 Task: Add Dark Chocolate Cashews to the cart.
Action: Mouse moved to (18, 54)
Screenshot: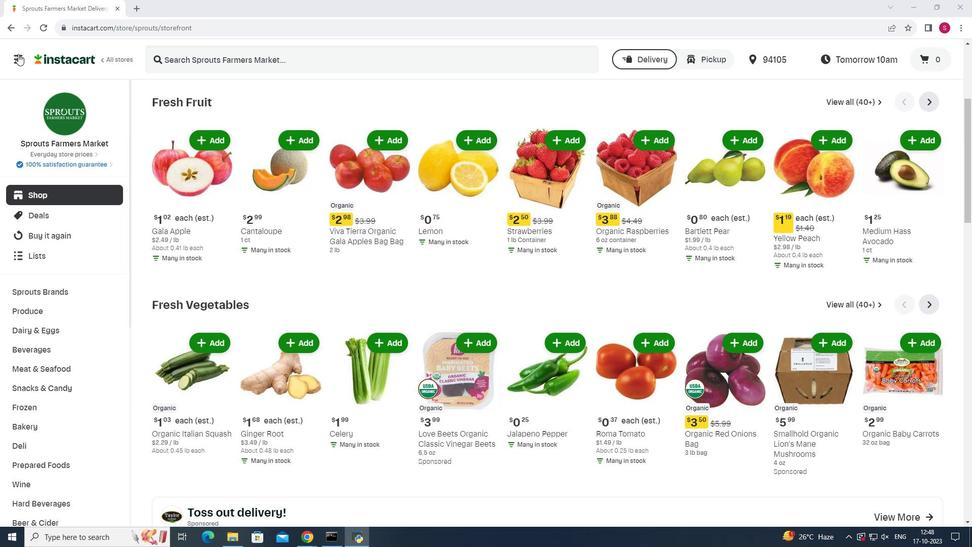 
Action: Mouse pressed left at (18, 54)
Screenshot: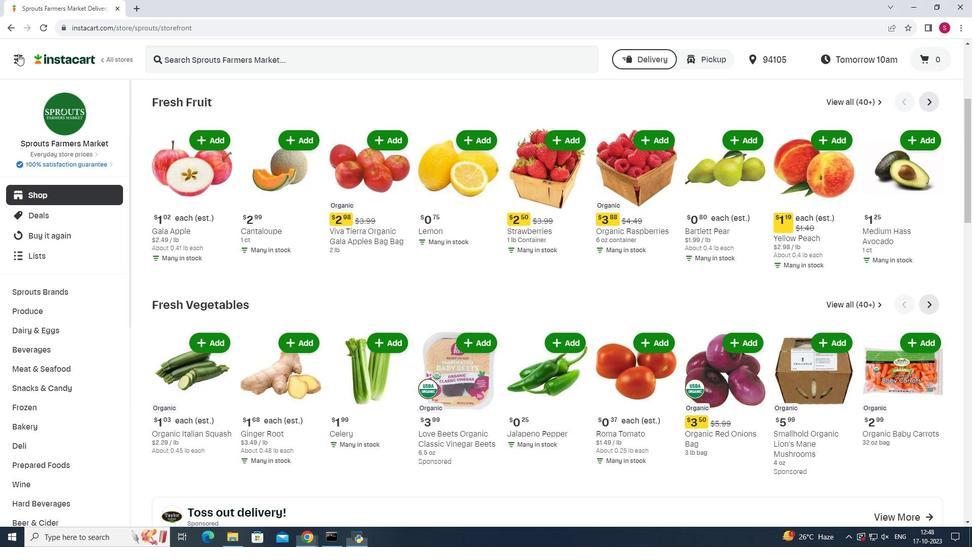 
Action: Mouse moved to (64, 269)
Screenshot: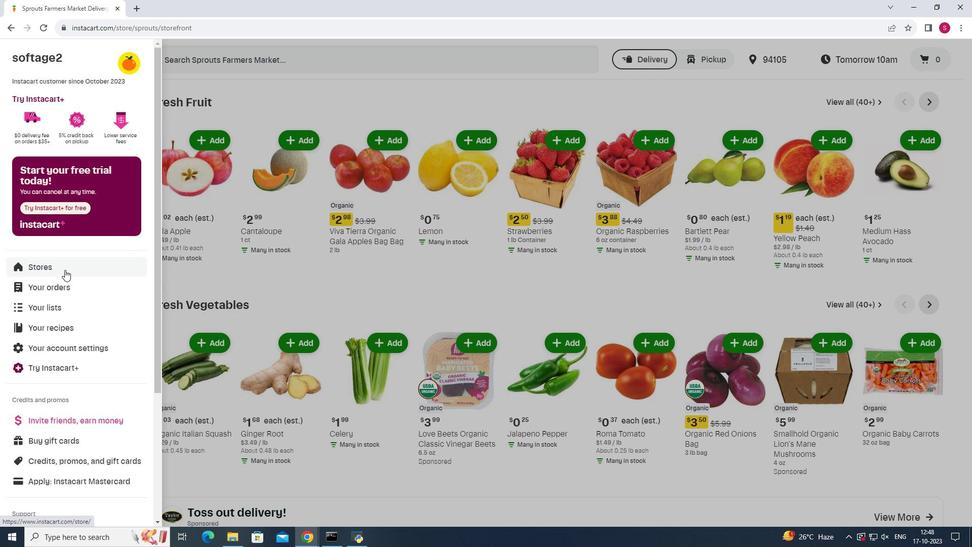 
Action: Mouse pressed left at (64, 269)
Screenshot: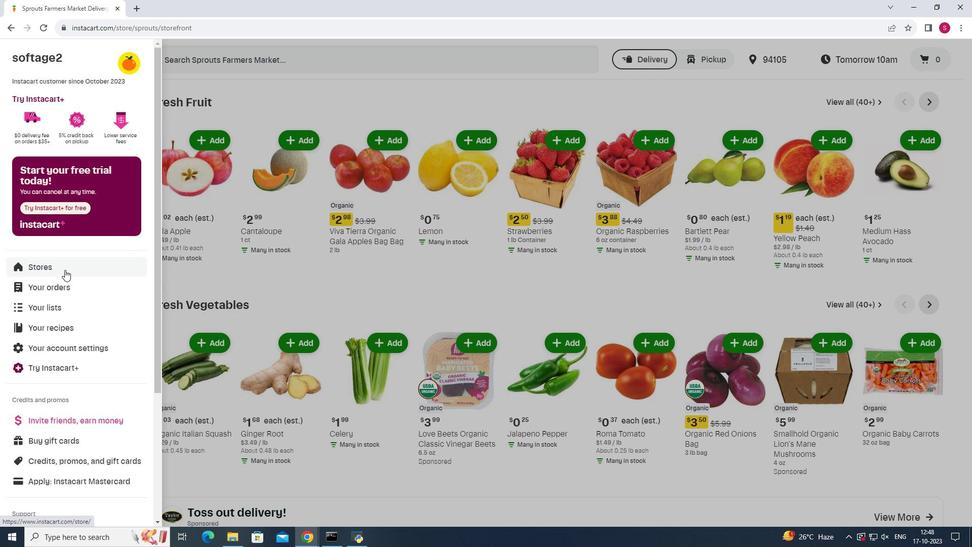 
Action: Mouse moved to (240, 89)
Screenshot: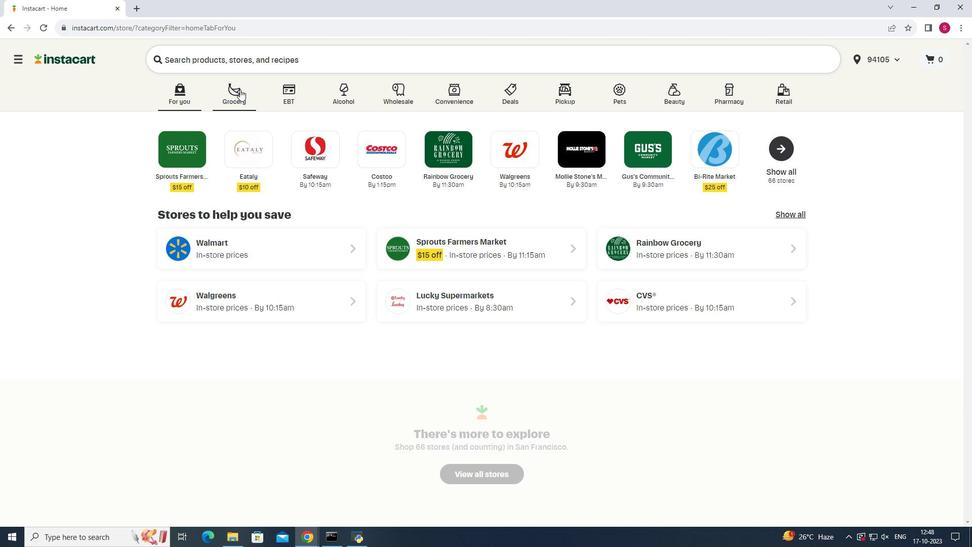 
Action: Mouse pressed left at (240, 89)
Screenshot: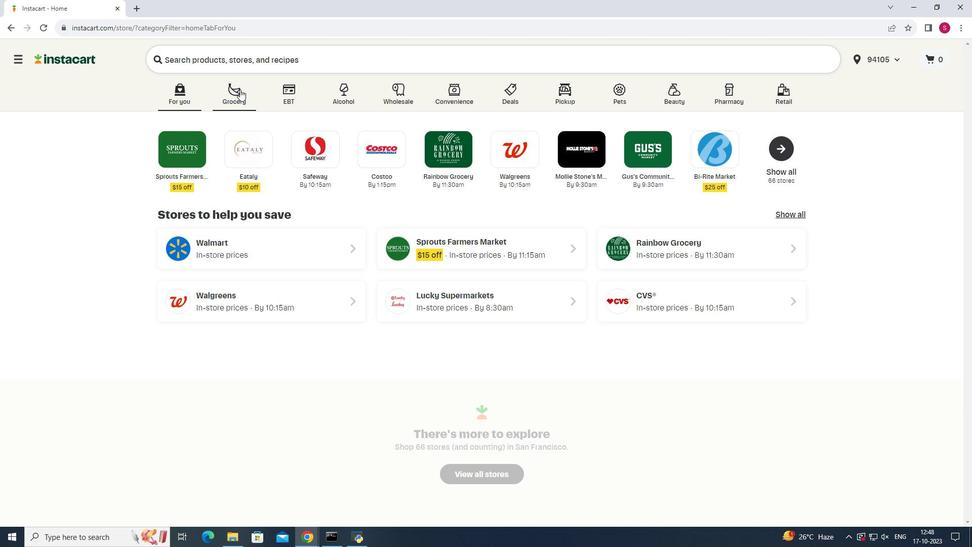 
Action: Mouse moved to (701, 137)
Screenshot: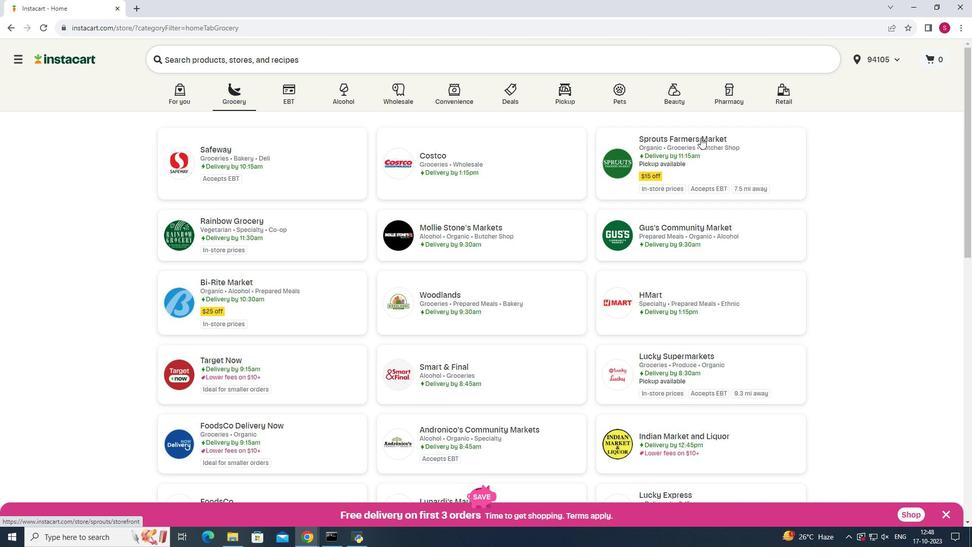 
Action: Mouse pressed left at (701, 137)
Screenshot: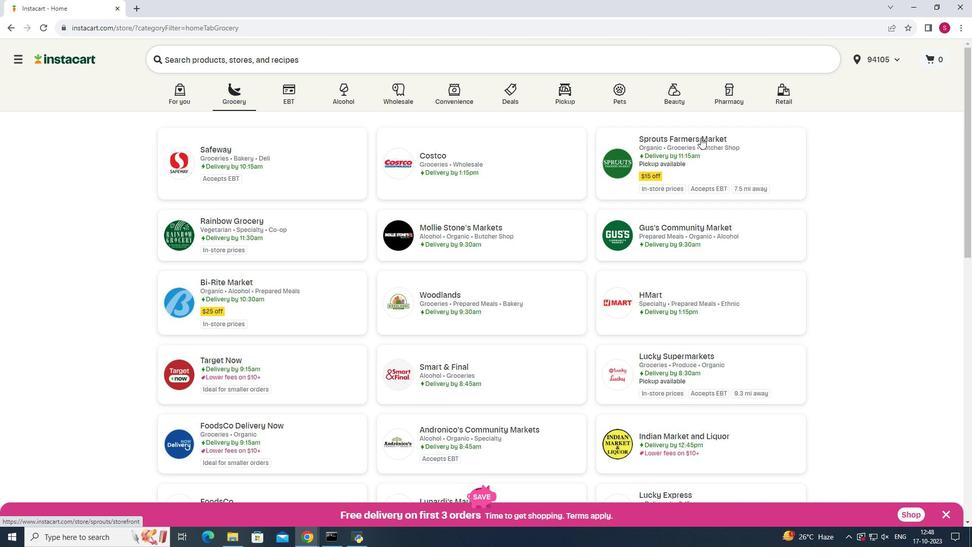 
Action: Mouse moved to (66, 386)
Screenshot: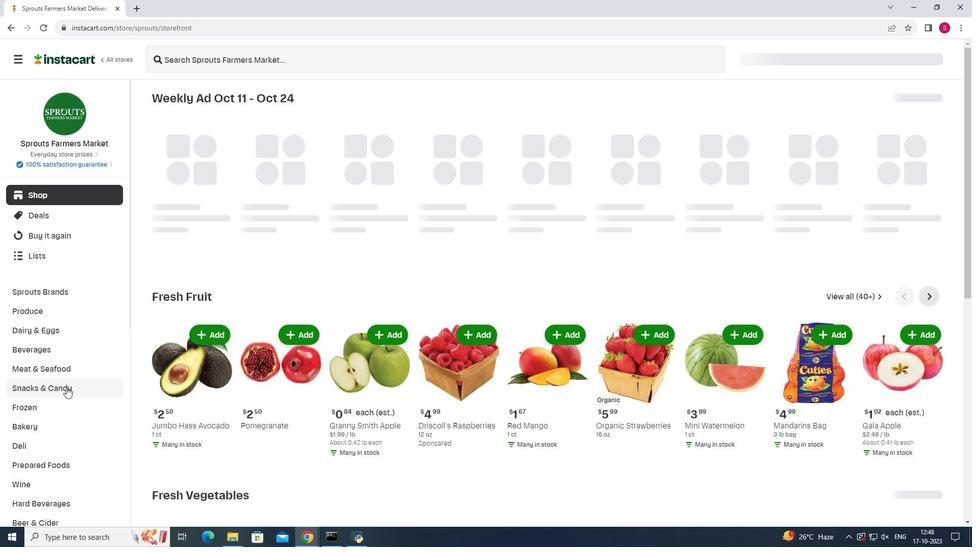
Action: Mouse pressed left at (66, 386)
Screenshot: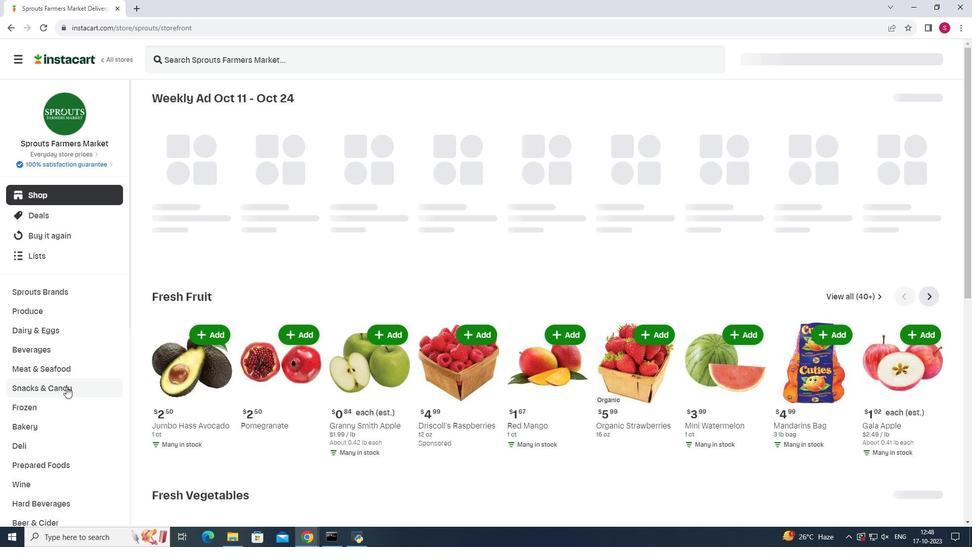 
Action: Mouse moved to (296, 124)
Screenshot: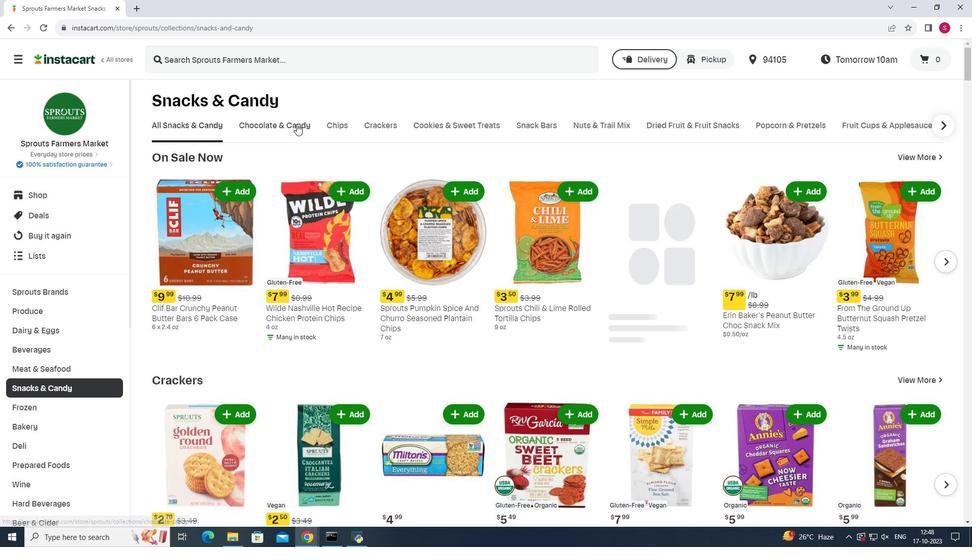 
Action: Mouse pressed left at (296, 124)
Screenshot: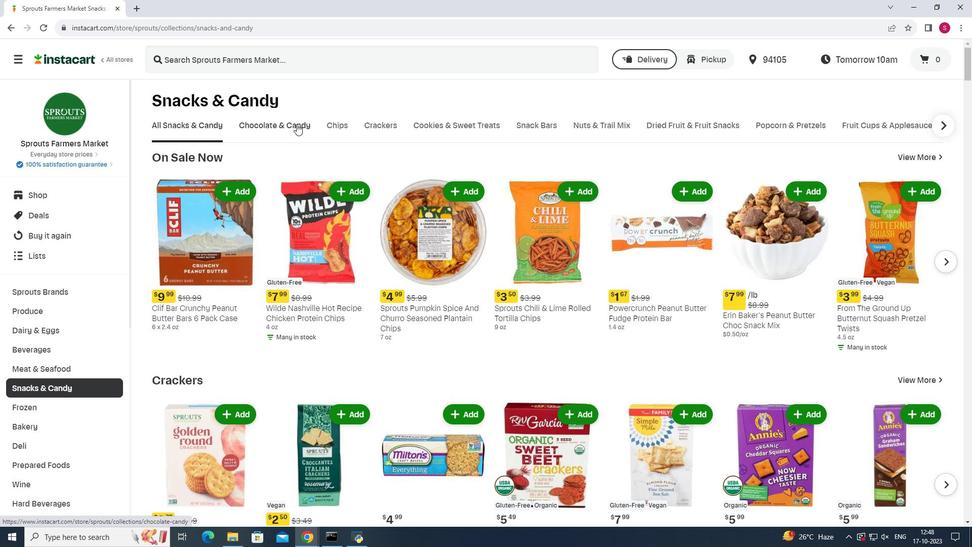 
Action: Mouse moved to (263, 168)
Screenshot: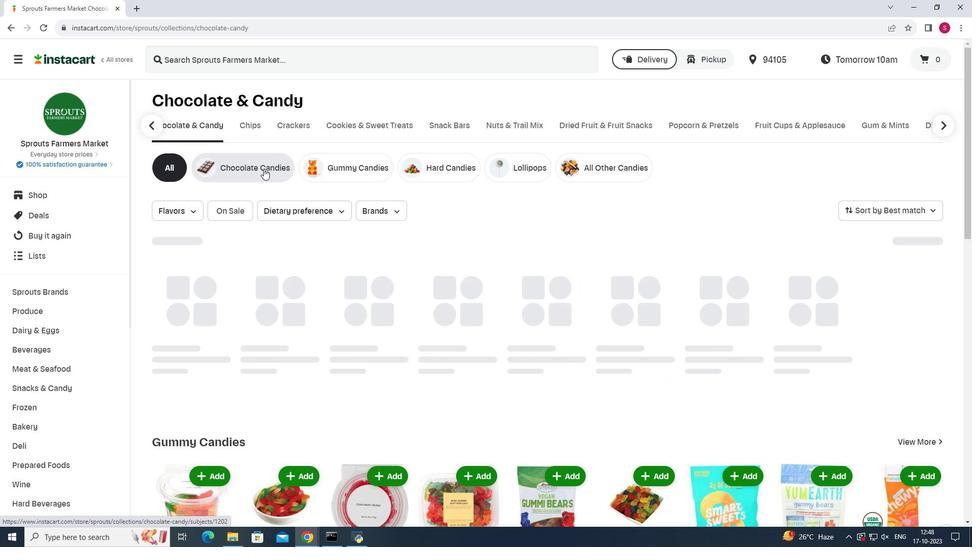 
Action: Mouse pressed left at (263, 168)
Screenshot: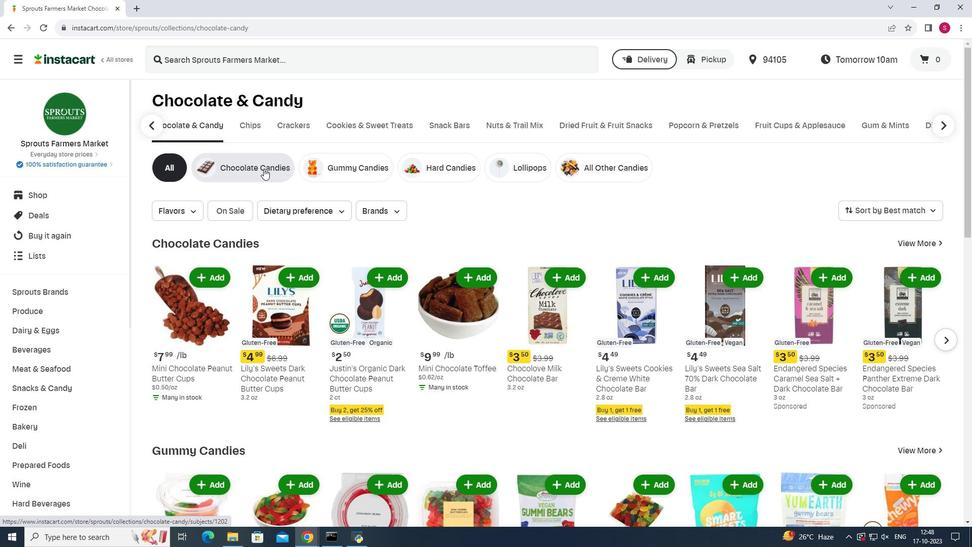 
Action: Mouse moved to (374, 58)
Screenshot: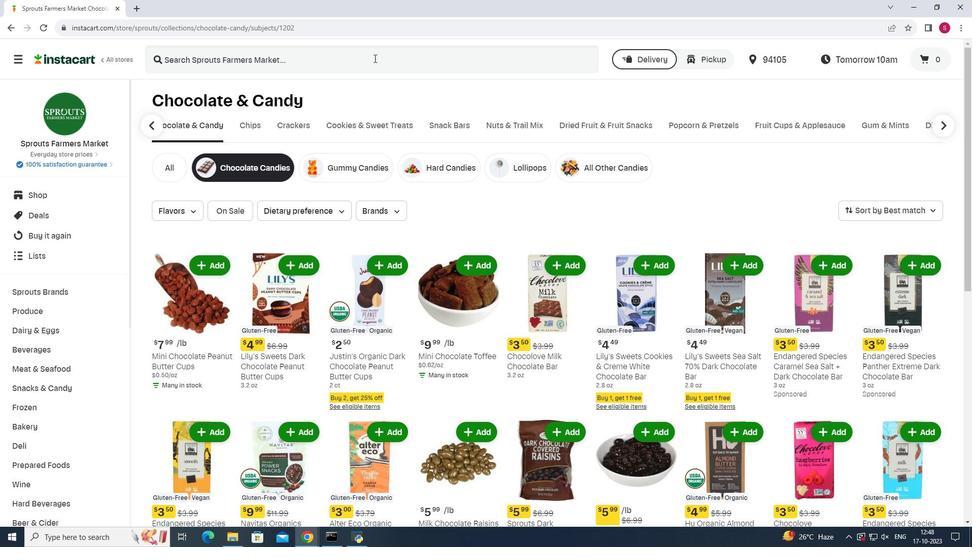 
Action: Mouse pressed left at (374, 58)
Screenshot: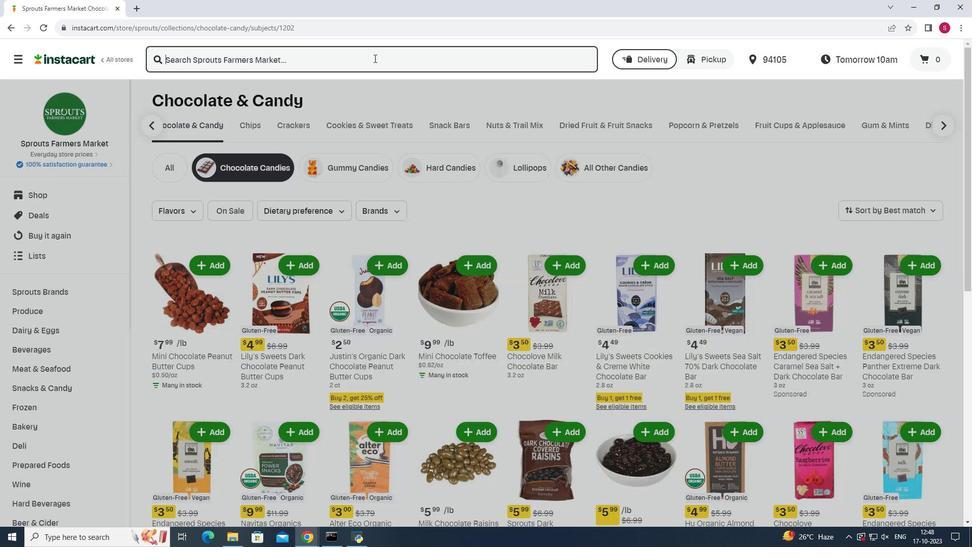 
Action: Mouse moved to (374, 57)
Screenshot: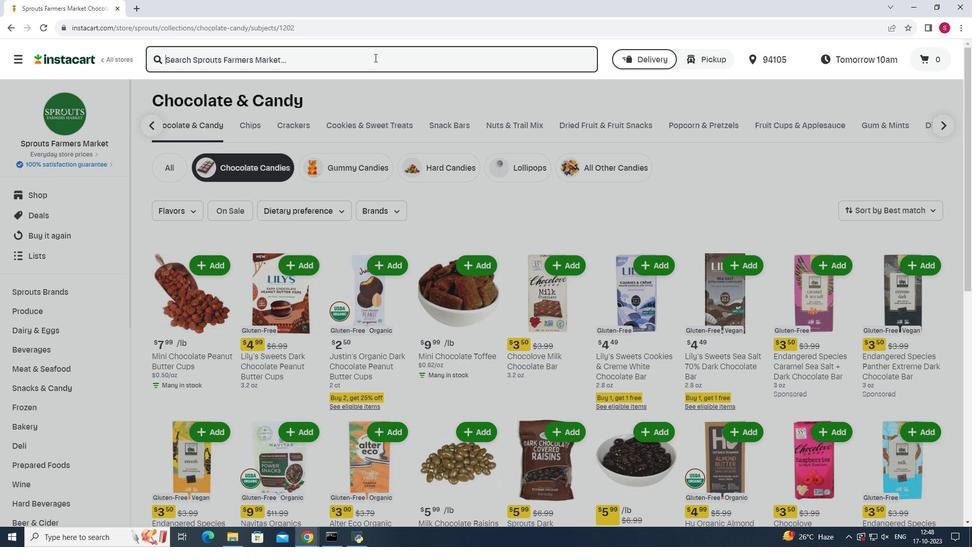 
Action: Key pressed <Key.shift>S<Key.backspace><Key.shift>Dark<Key.space><Key.shift>Chocolate<Key.space><Key.shift>Cashews<Key.enter>
Screenshot: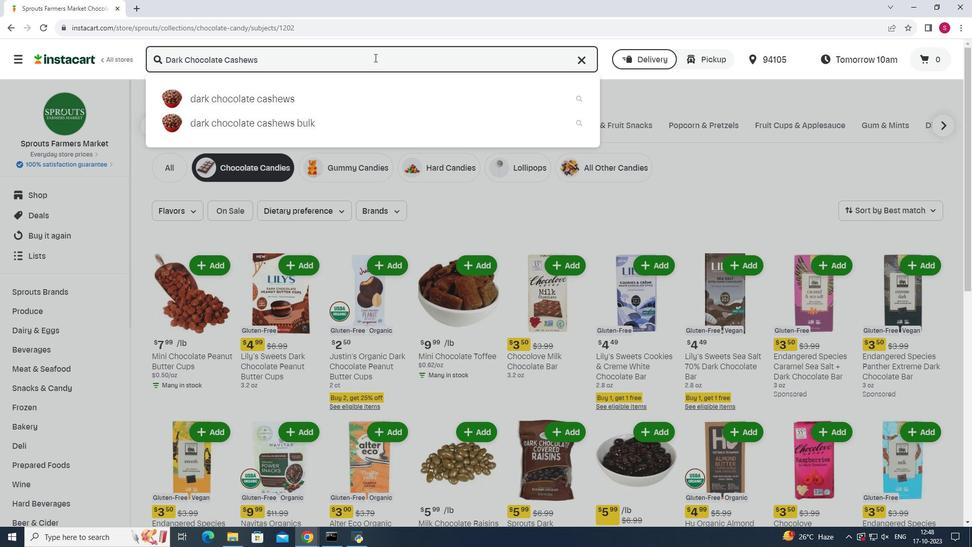 
Action: Mouse moved to (890, 161)
Screenshot: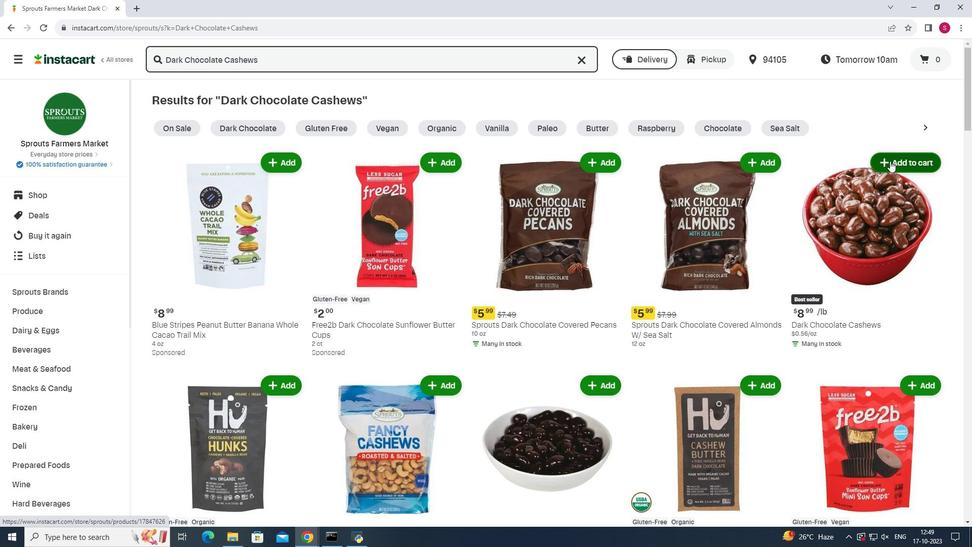 
Action: Mouse pressed left at (890, 161)
Screenshot: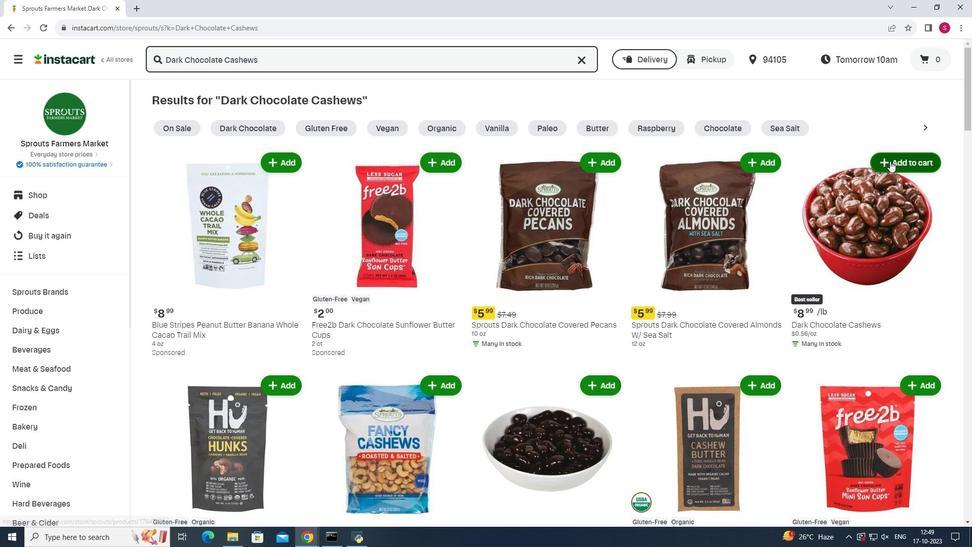 
Action: Mouse moved to (840, 136)
Screenshot: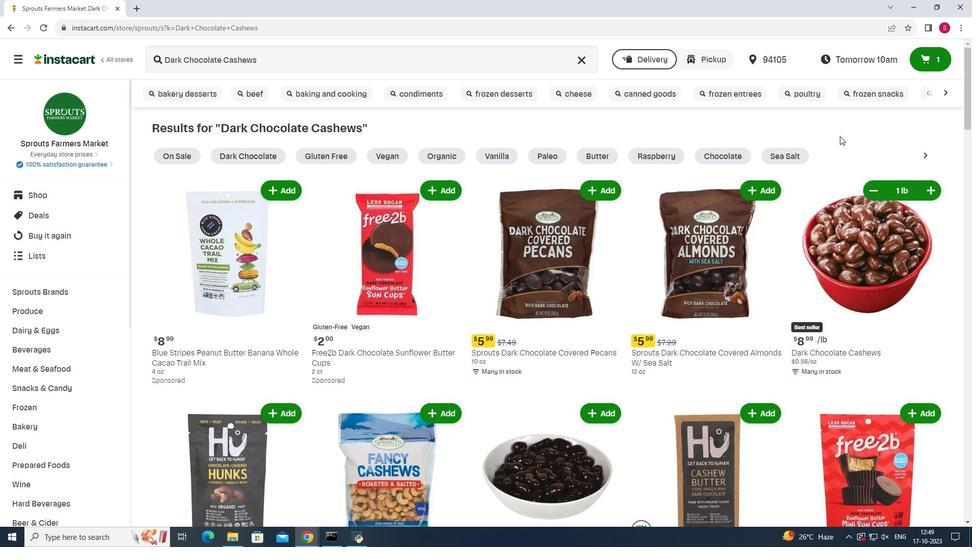 
